 Task: Look for products in the category "Jams & Jellies" from Felix only.
Action: Mouse moved to (870, 343)
Screenshot: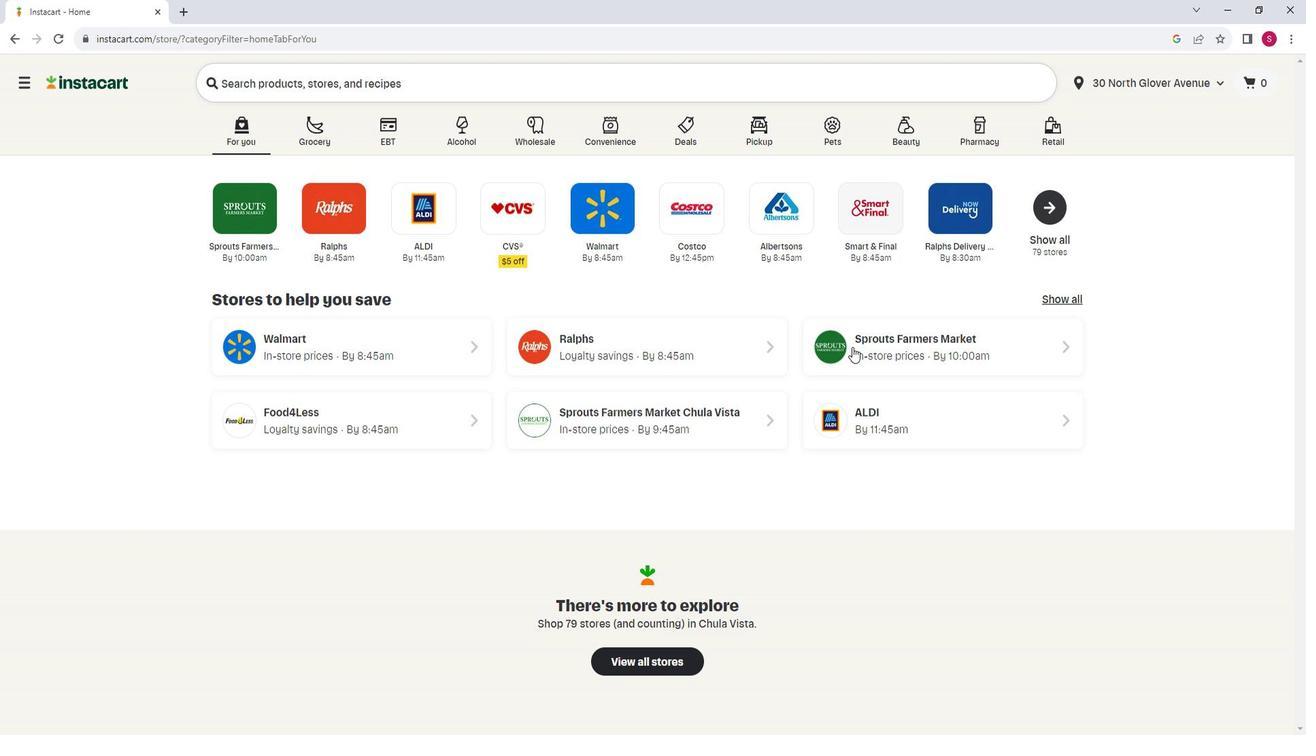 
Action: Mouse pressed left at (870, 343)
Screenshot: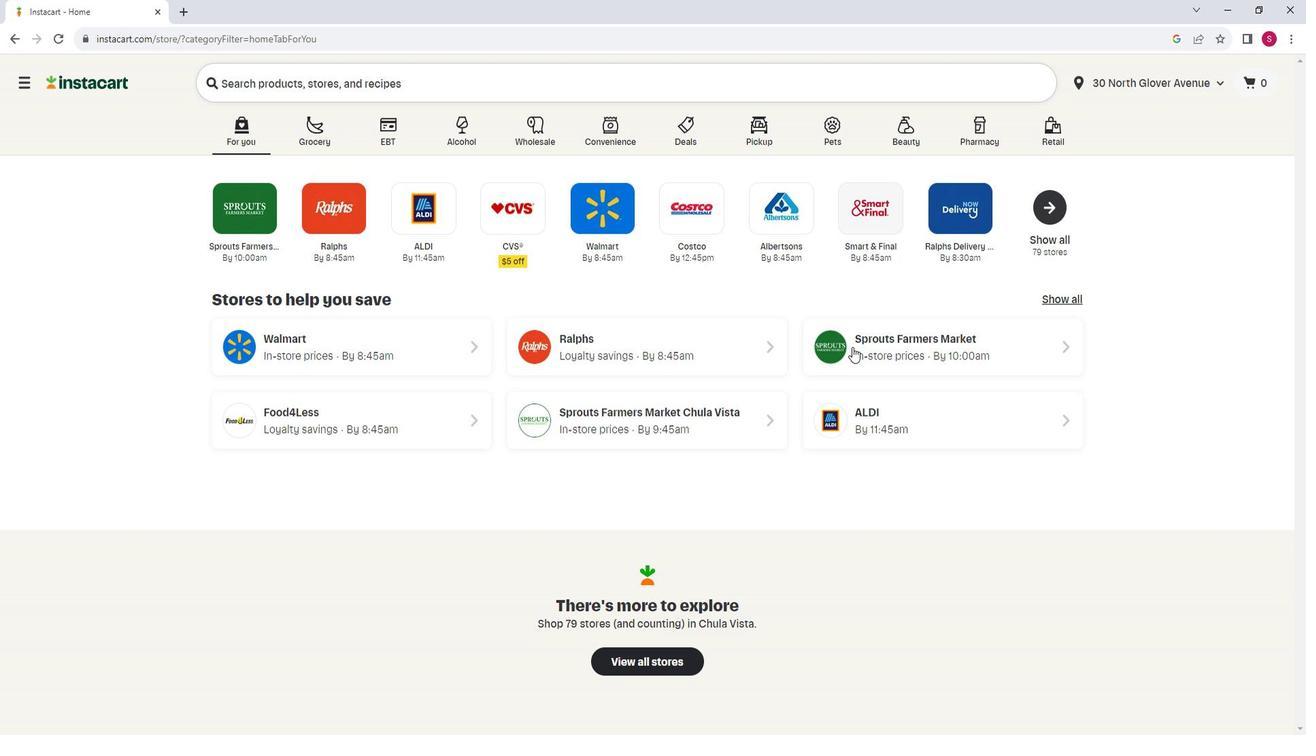 
Action: Mouse moved to (116, 441)
Screenshot: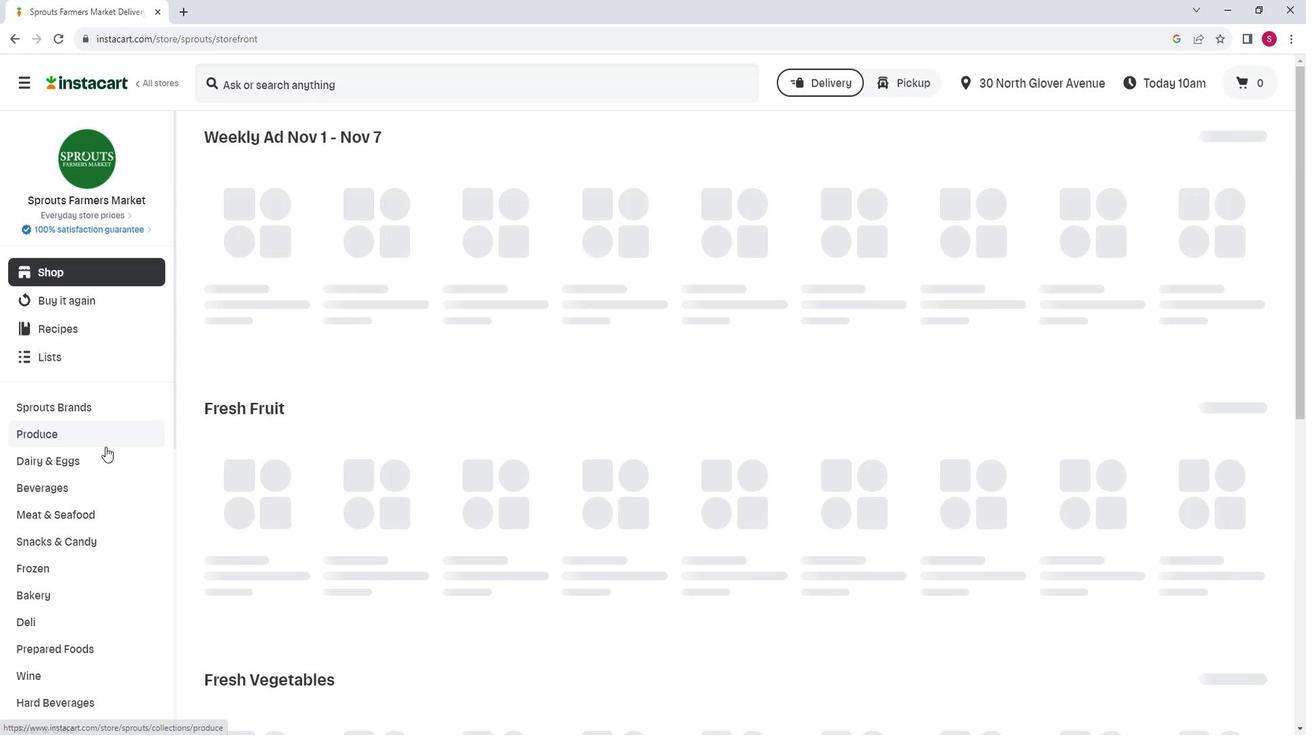
Action: Mouse scrolled (116, 440) with delta (0, 0)
Screenshot: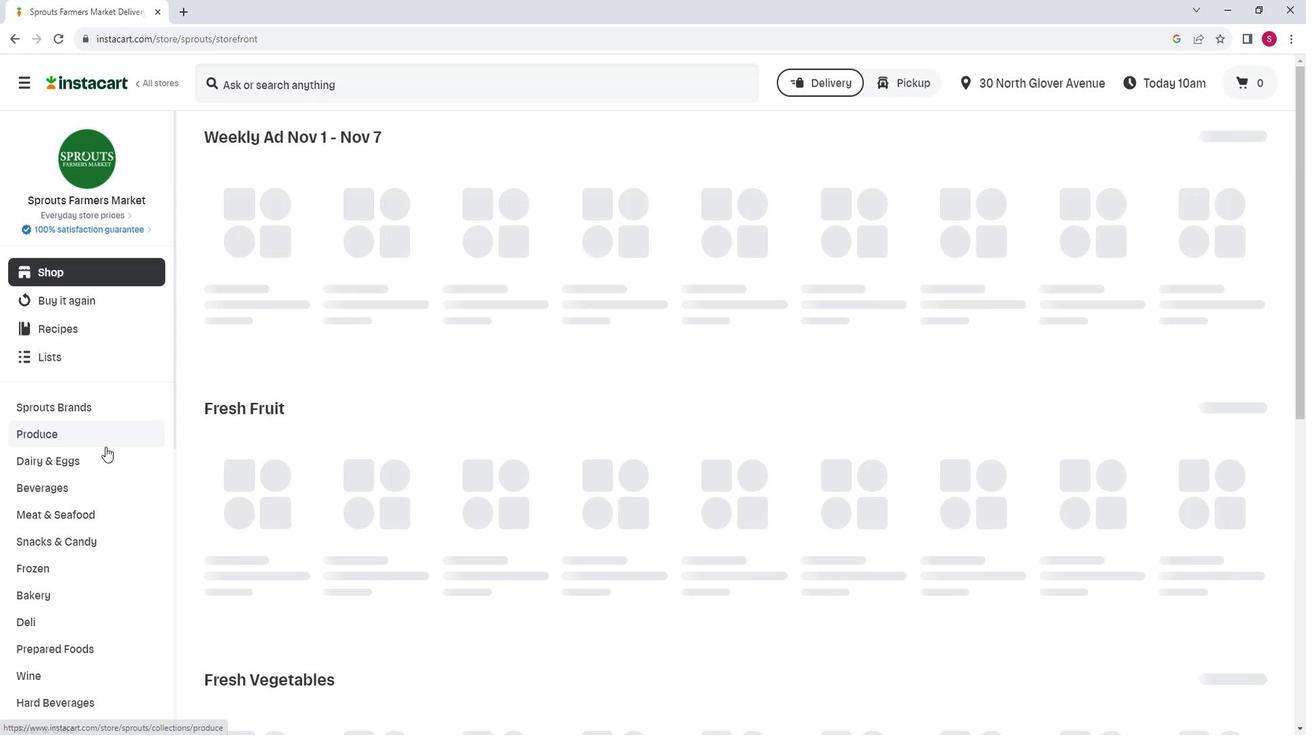 
Action: Mouse moved to (123, 440)
Screenshot: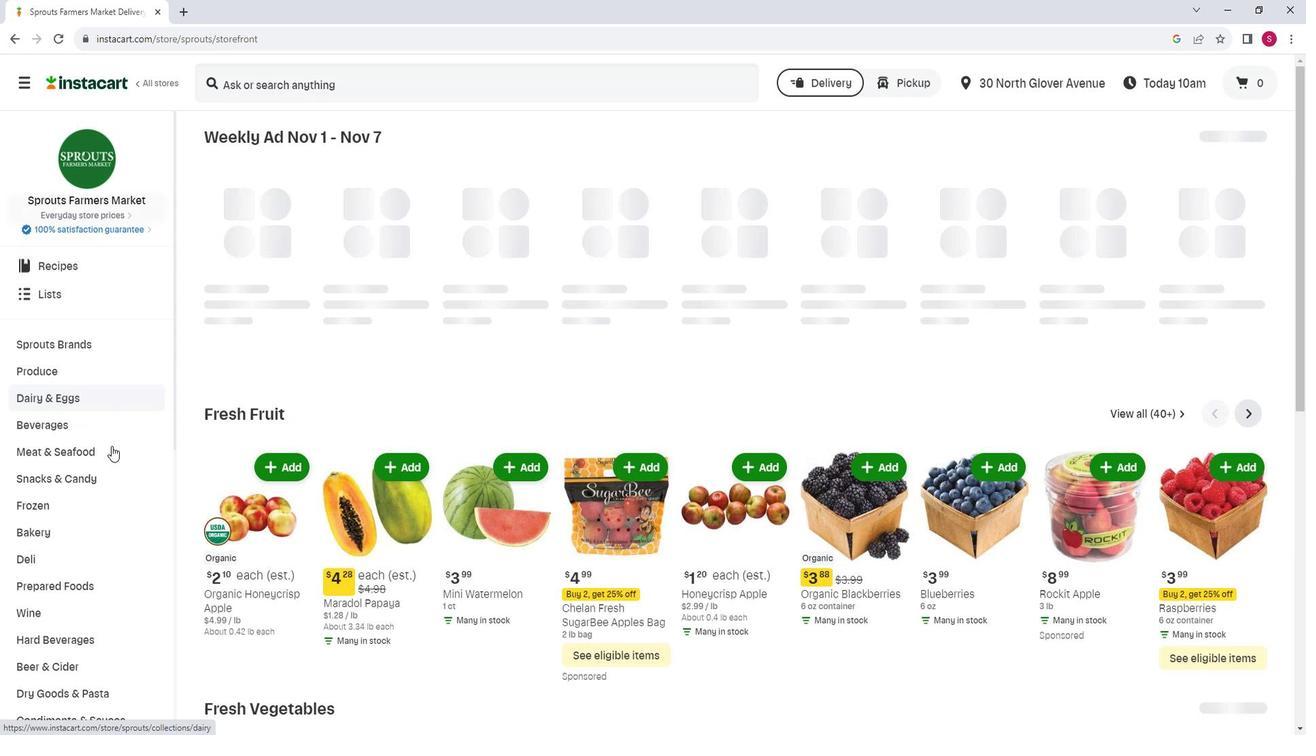
Action: Mouse scrolled (123, 439) with delta (0, 0)
Screenshot: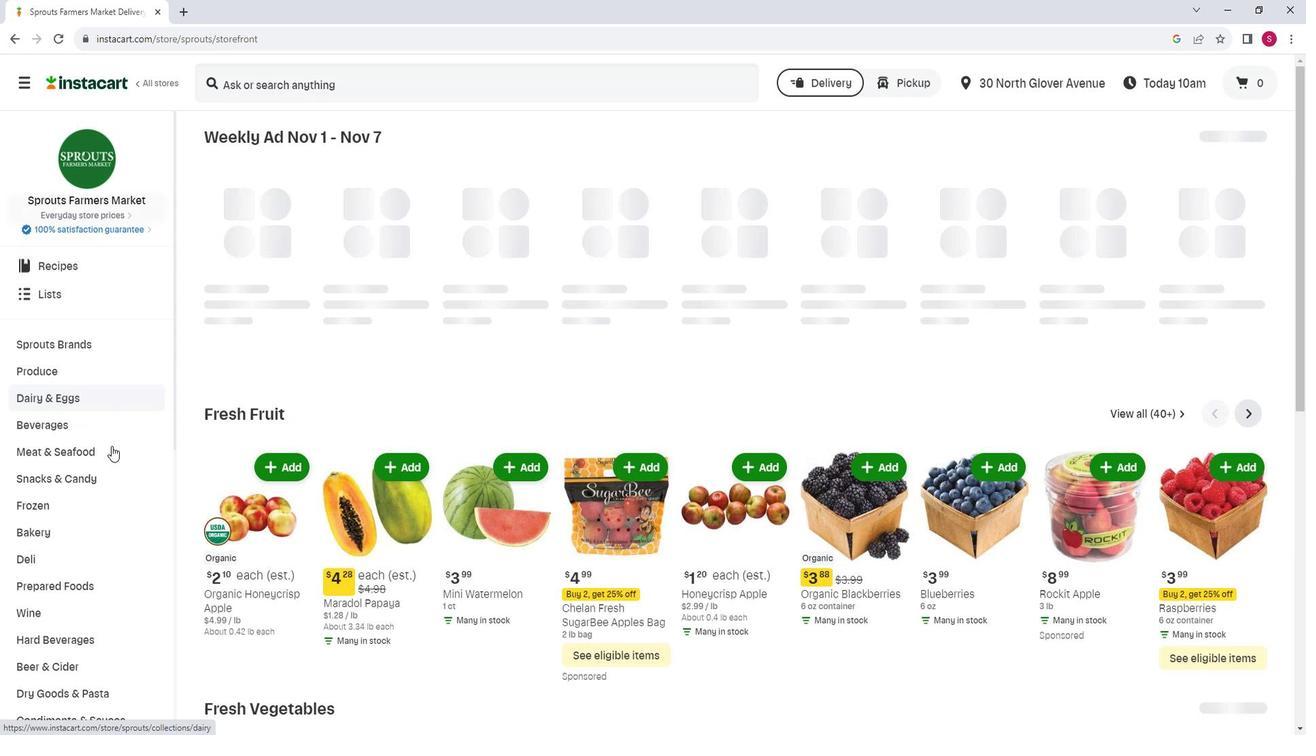 
Action: Mouse moved to (113, 465)
Screenshot: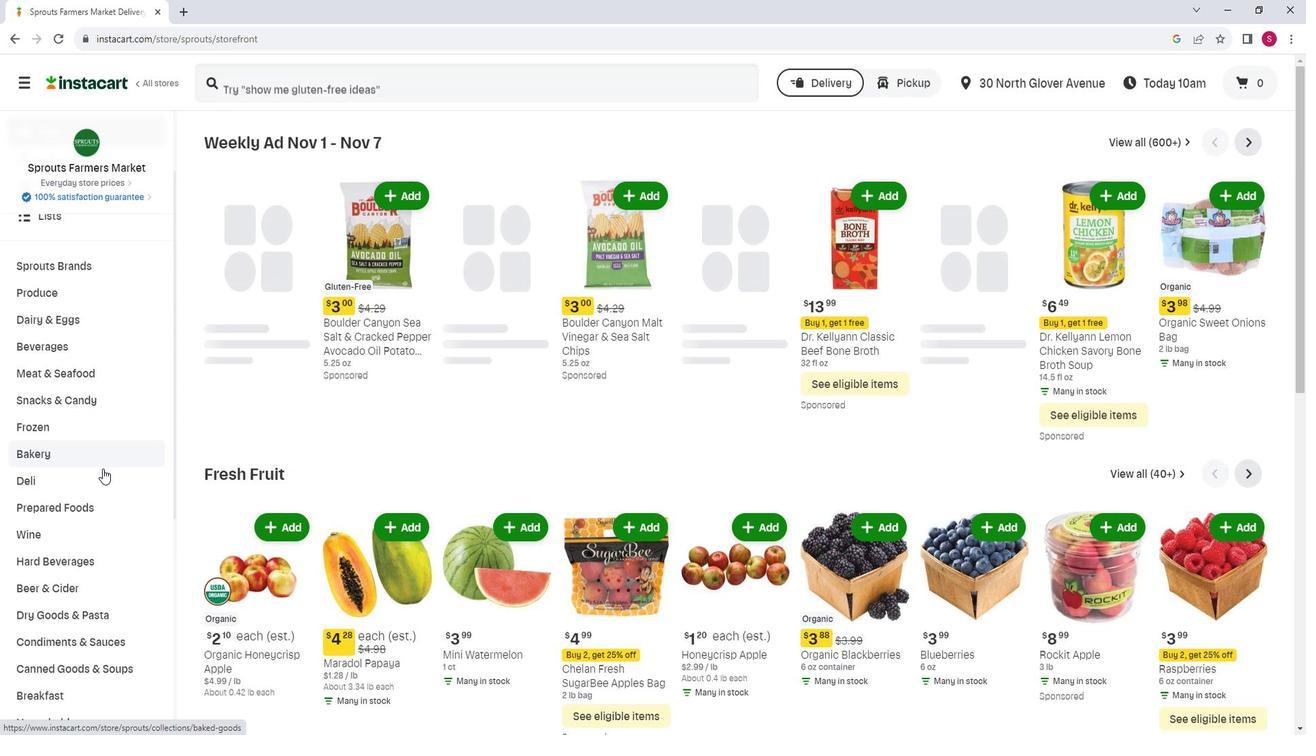 
Action: Mouse scrolled (113, 464) with delta (0, 0)
Screenshot: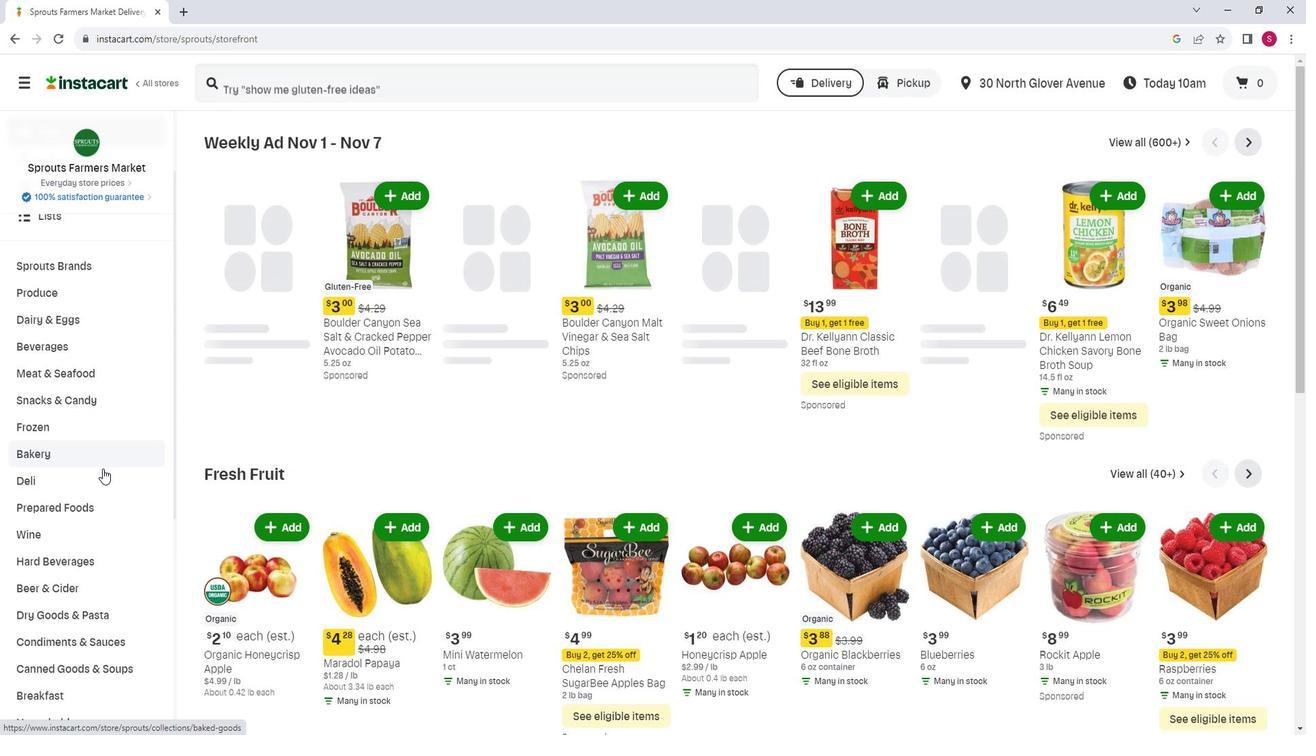 
Action: Mouse moved to (97, 607)
Screenshot: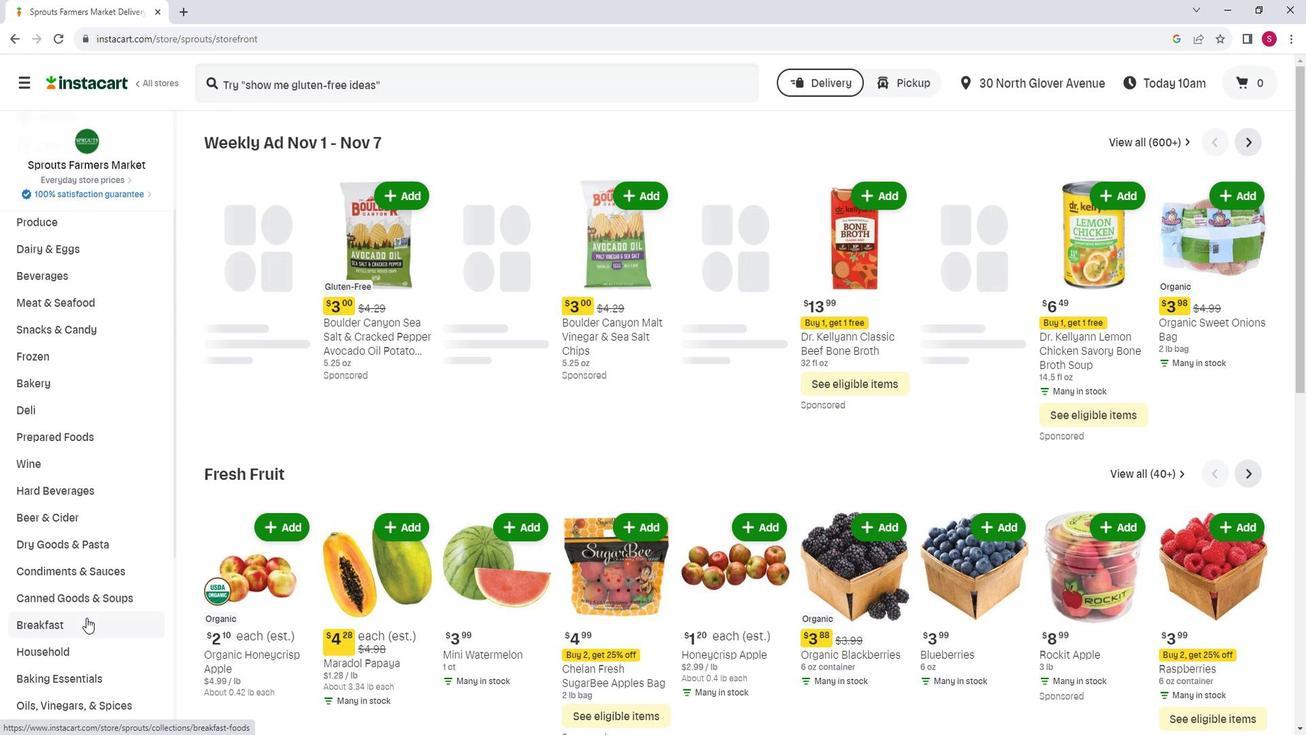 
Action: Mouse pressed left at (97, 607)
Screenshot: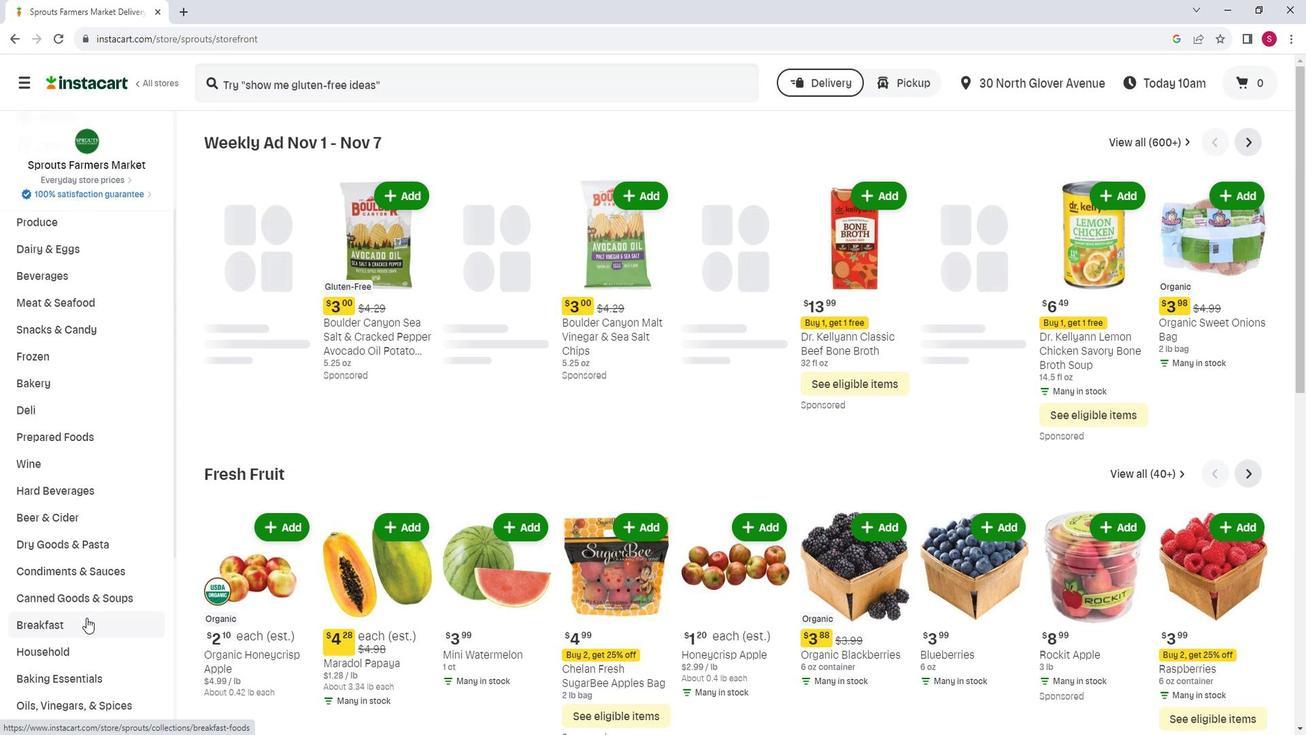 
Action: Mouse moved to (843, 187)
Screenshot: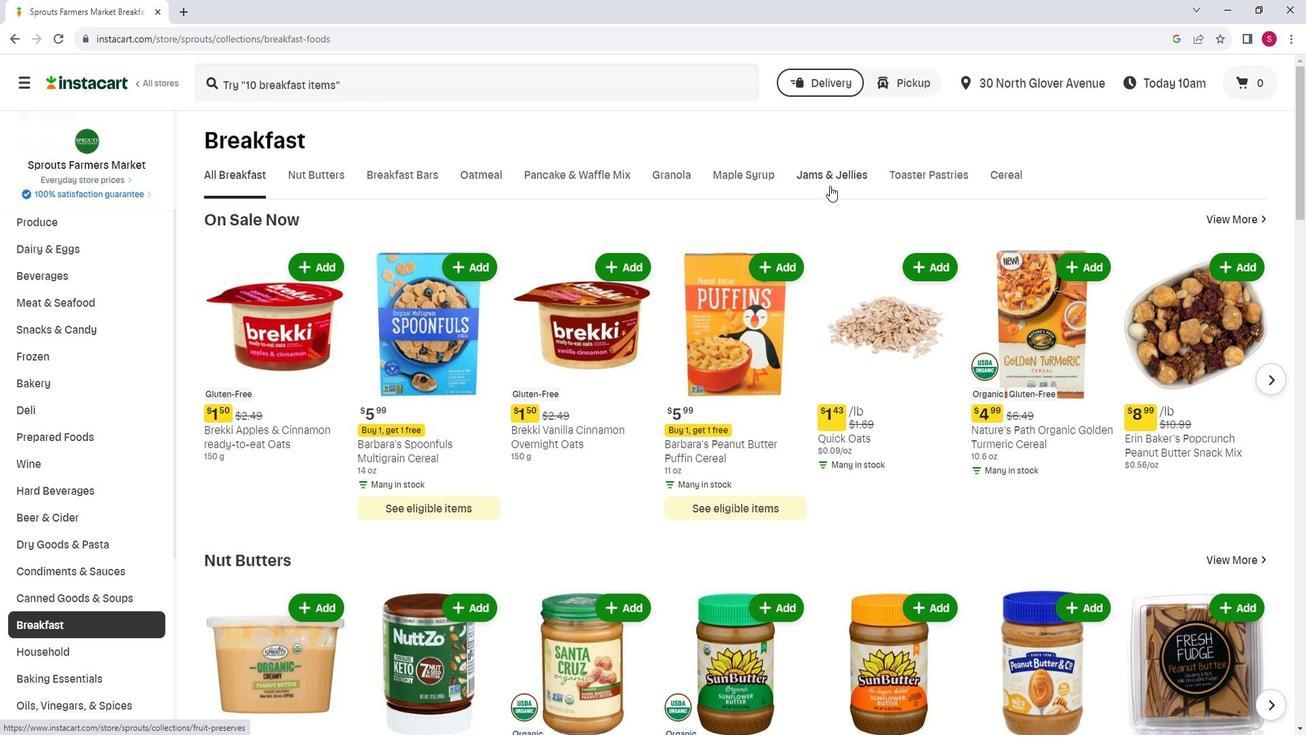 
Action: Mouse pressed left at (843, 187)
Screenshot: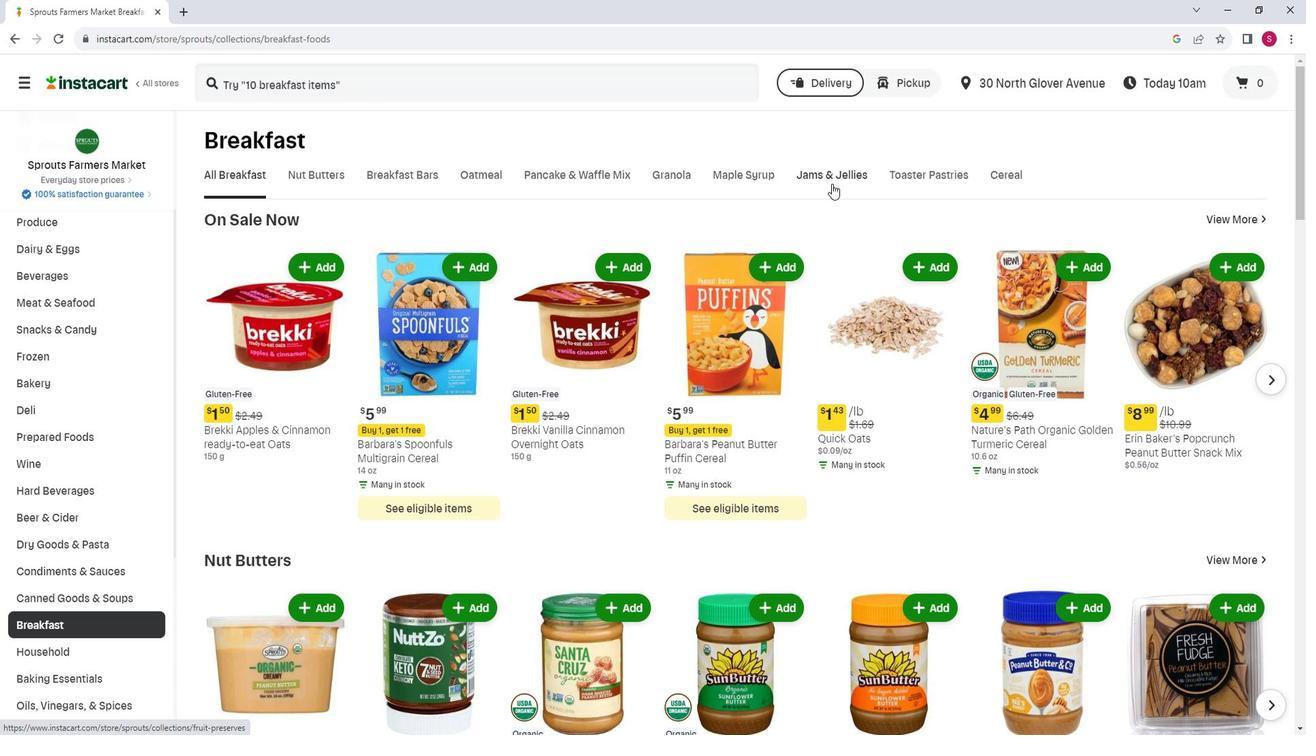
Action: Mouse moved to (358, 233)
Screenshot: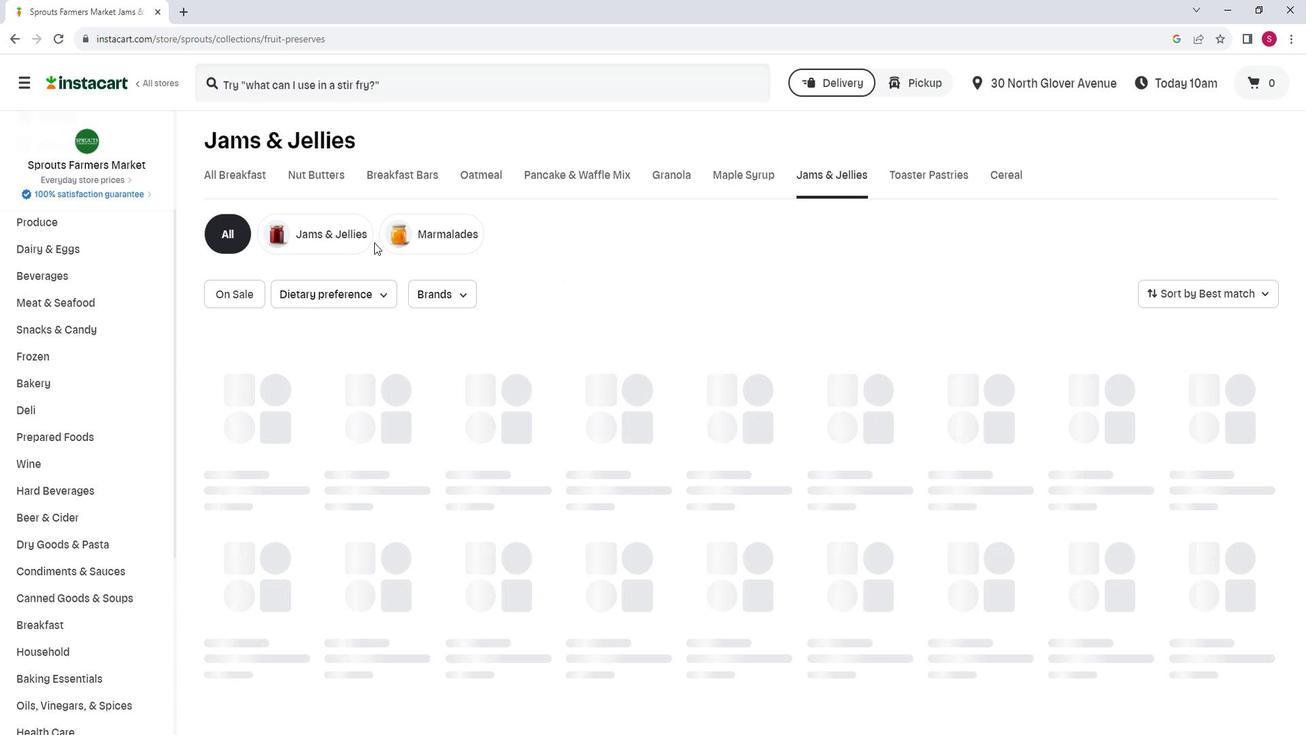 
Action: Mouse pressed left at (358, 233)
Screenshot: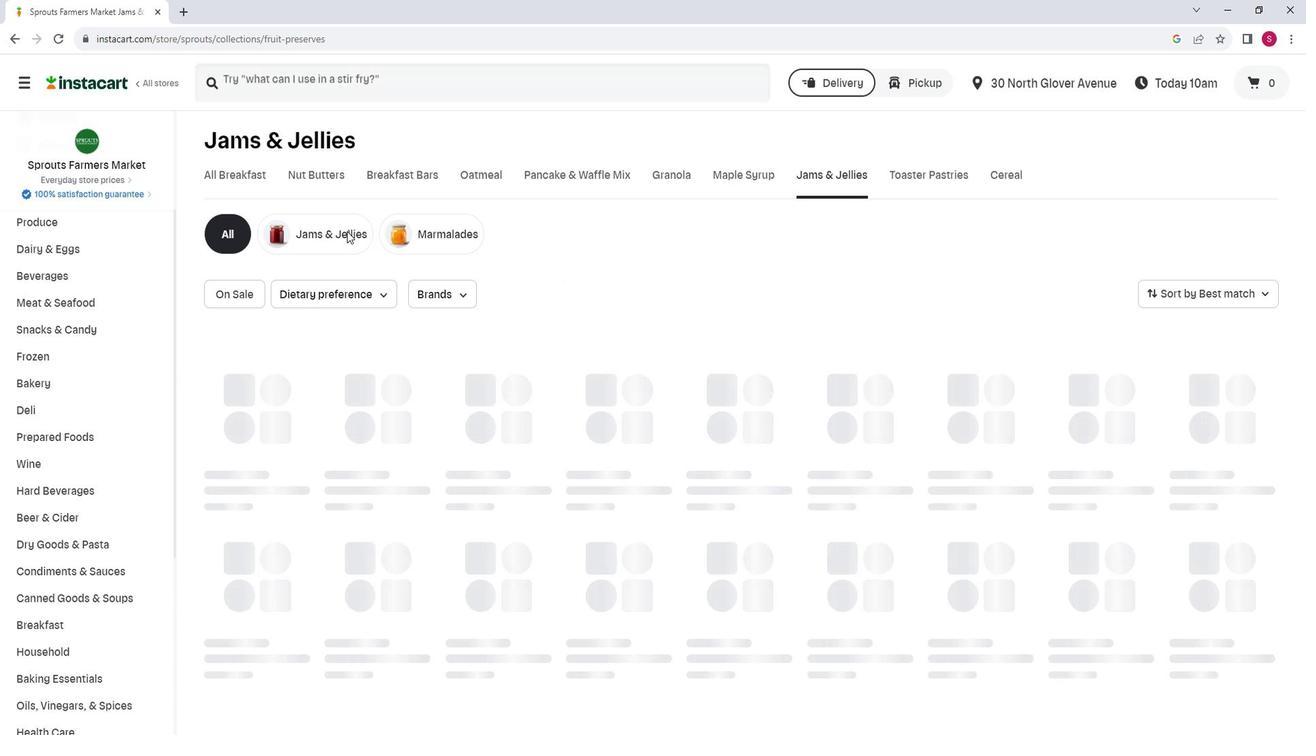 
Action: Mouse moved to (480, 300)
Screenshot: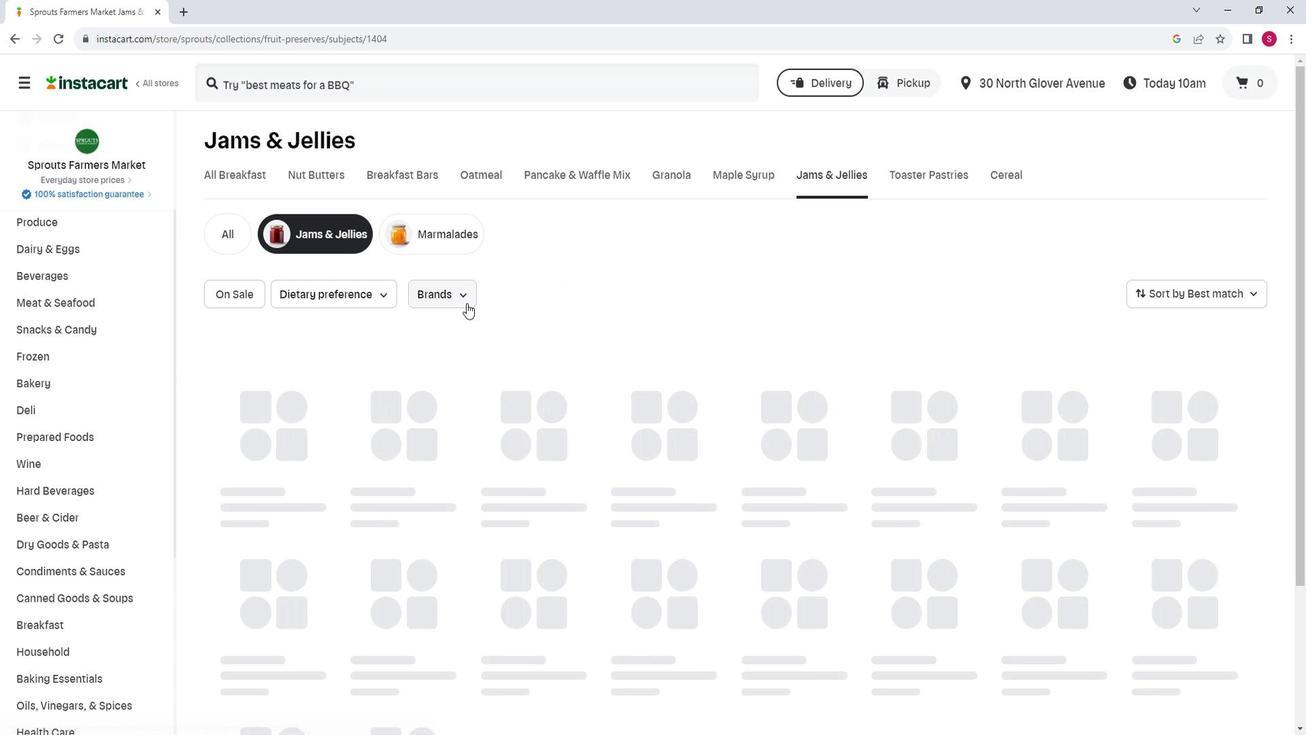 
Action: Mouse pressed left at (480, 300)
Screenshot: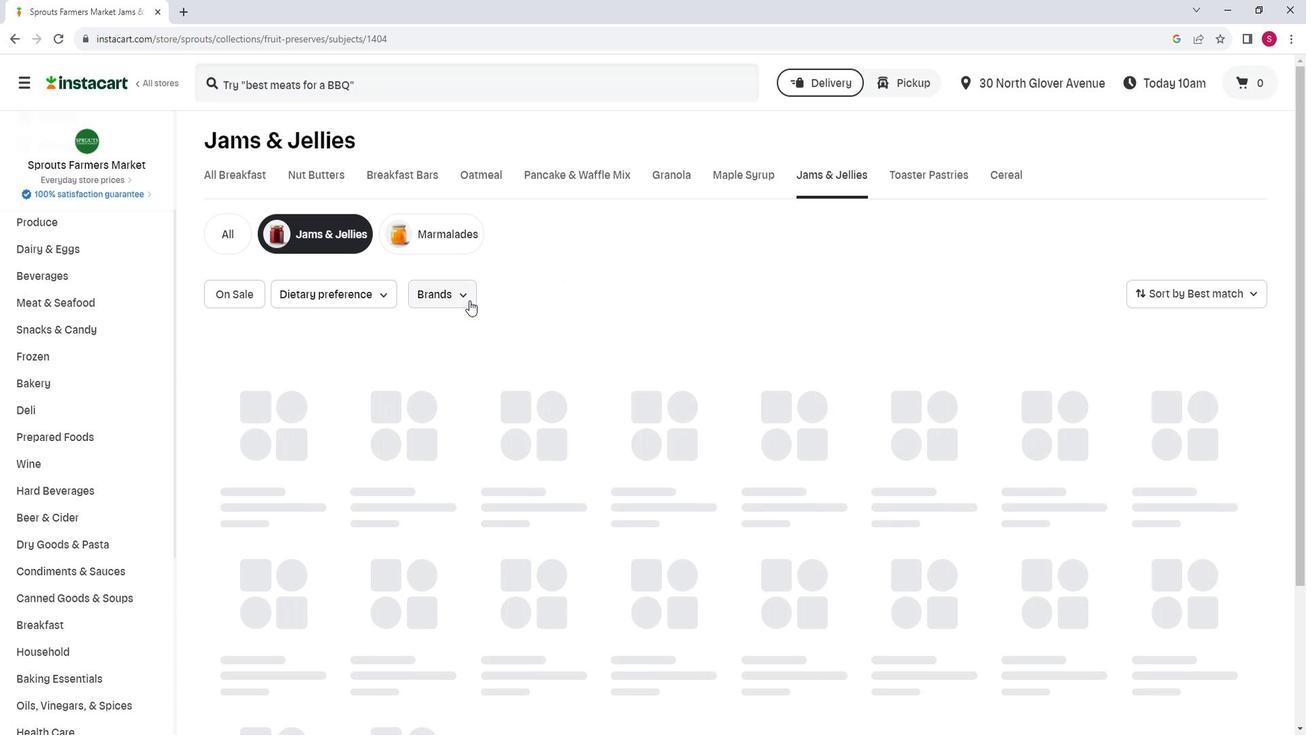 
Action: Mouse moved to (503, 360)
Screenshot: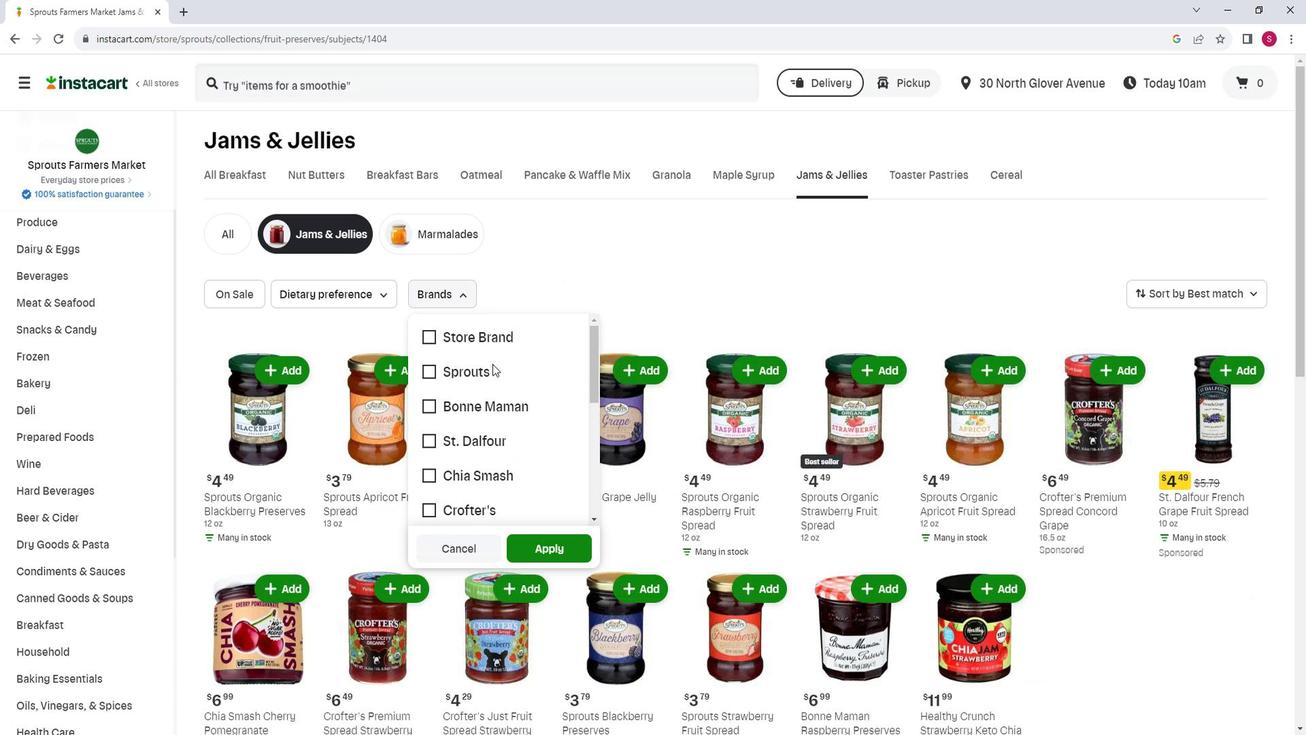 
Action: Mouse scrolled (503, 360) with delta (0, 0)
Screenshot: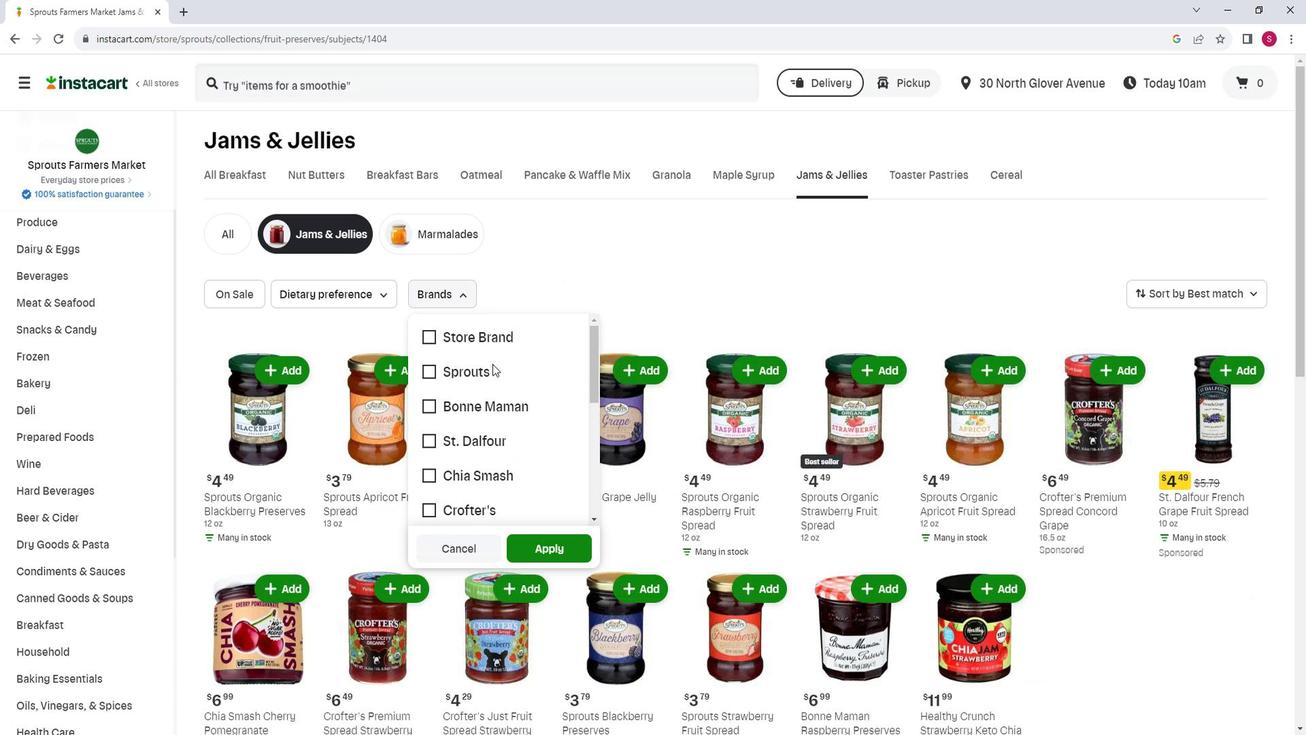 
Action: Mouse moved to (506, 371)
Screenshot: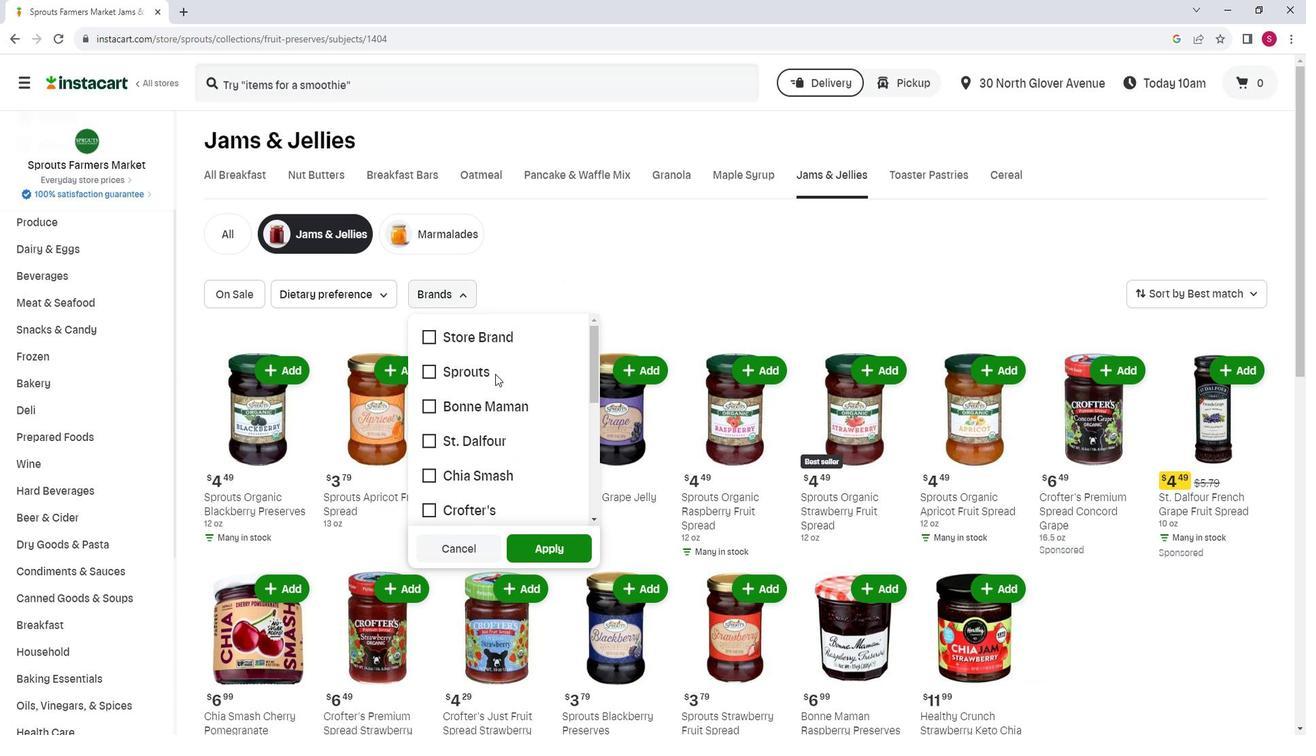 
Action: Mouse scrolled (506, 370) with delta (0, 0)
Screenshot: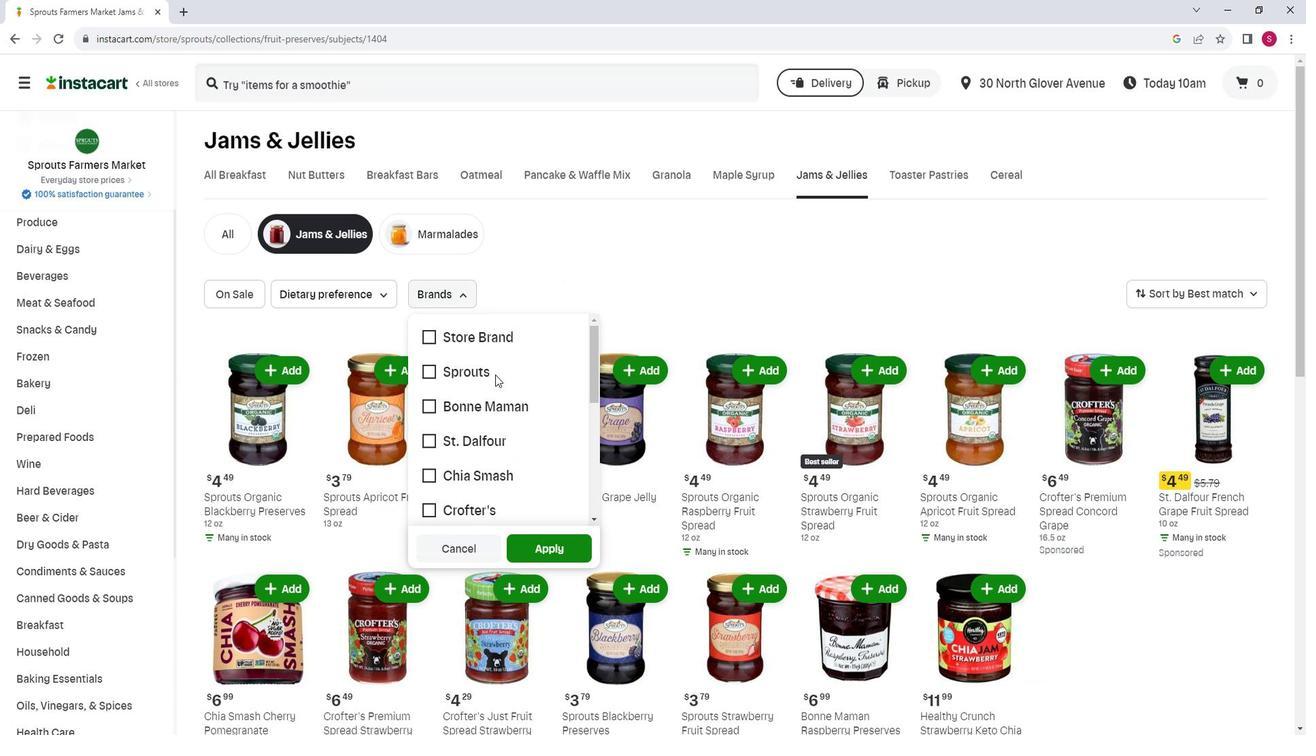 
Action: Mouse moved to (495, 357)
Screenshot: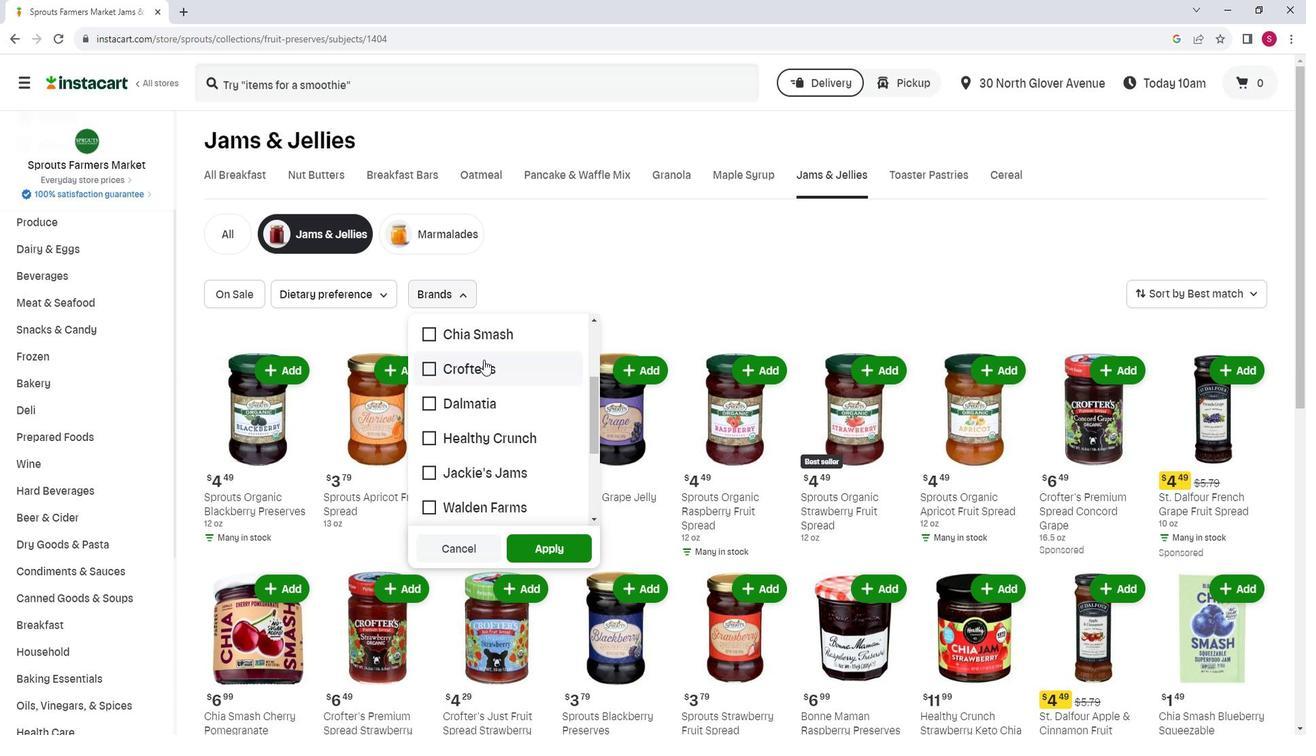 
Action: Mouse scrolled (495, 356) with delta (0, 0)
Screenshot: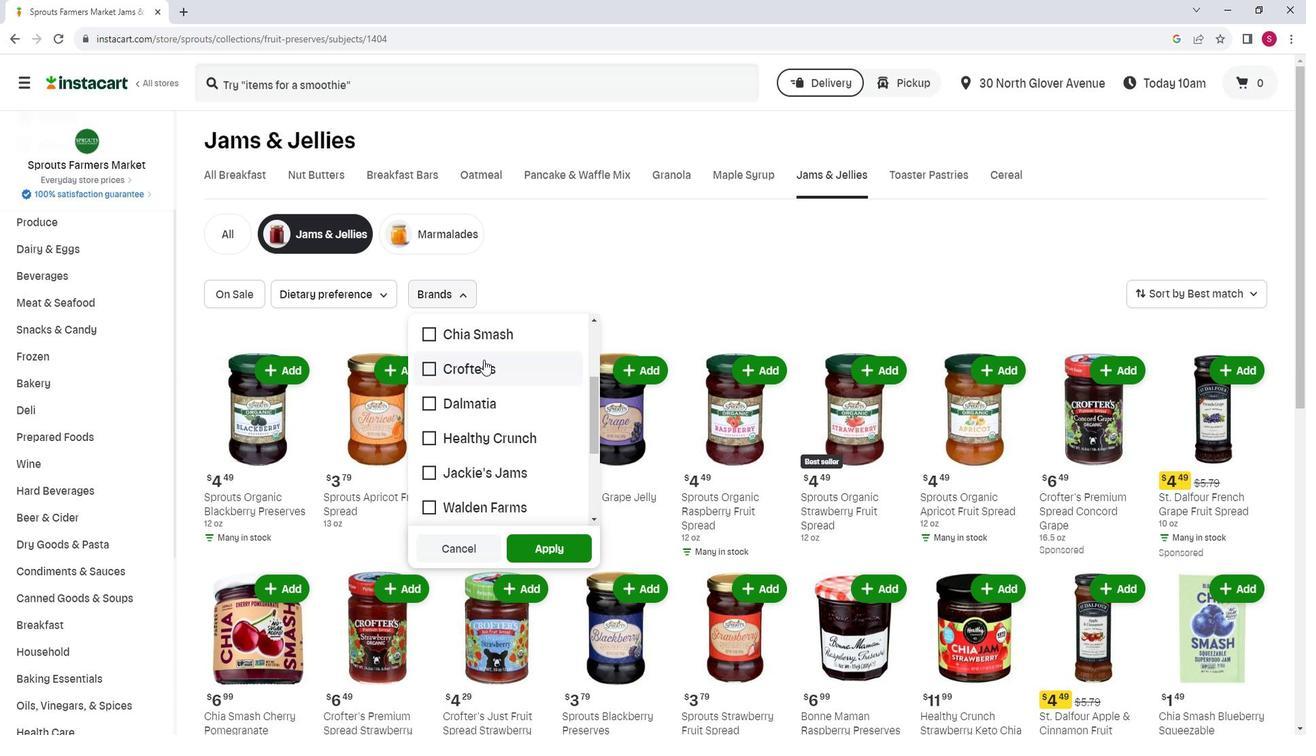 
Action: Mouse moved to (500, 359)
Screenshot: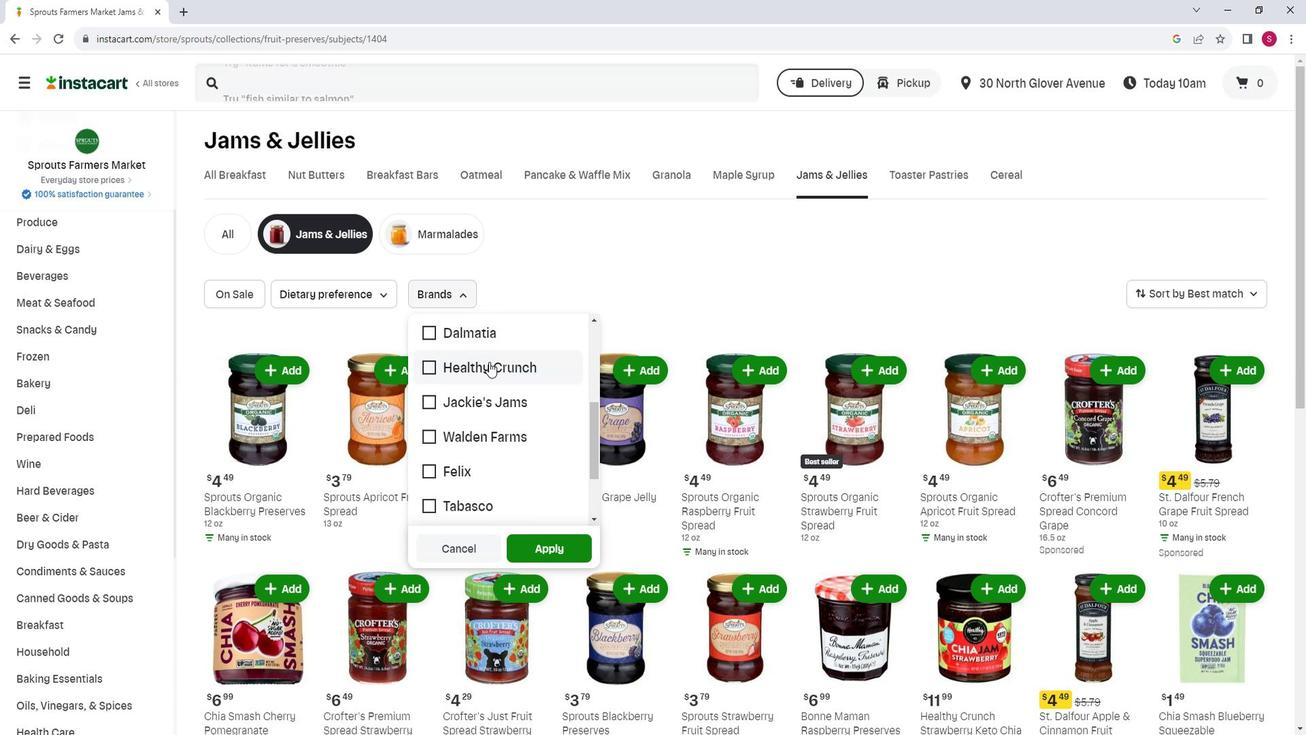 
Action: Mouse scrolled (500, 358) with delta (0, 0)
Screenshot: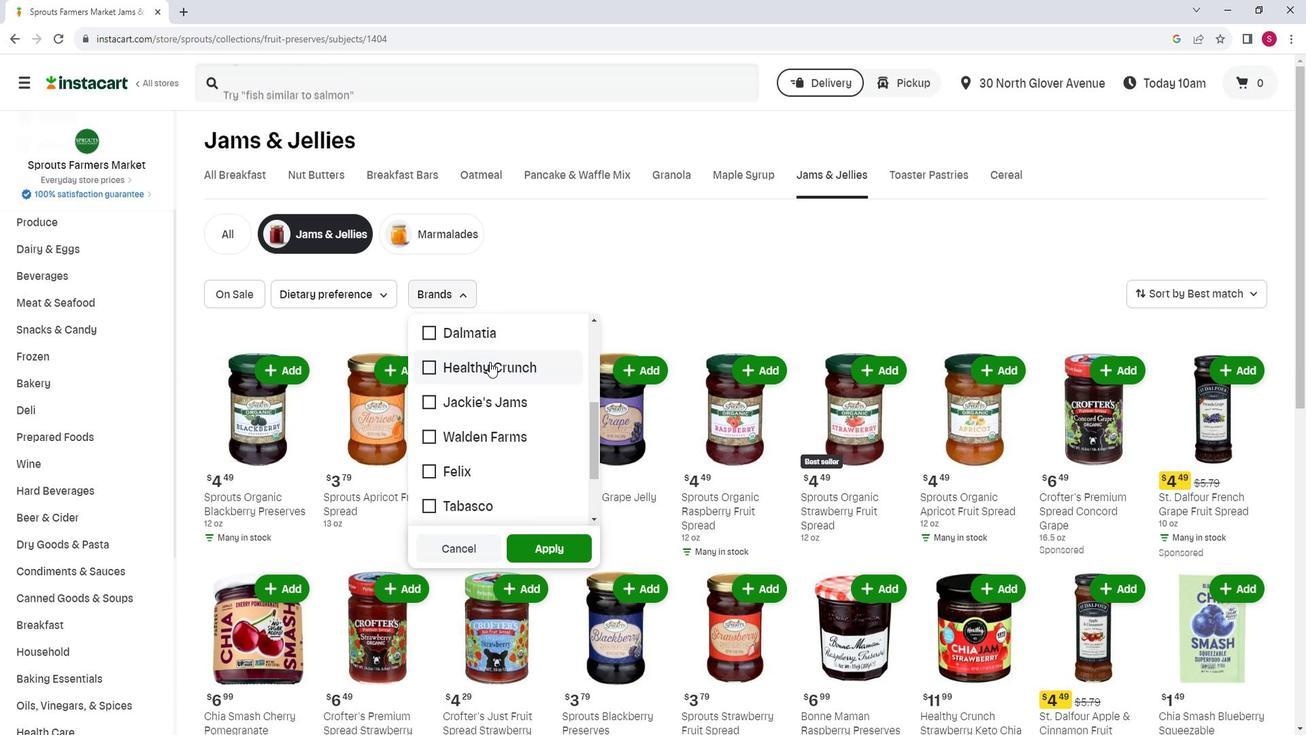 
Action: Mouse moved to (495, 392)
Screenshot: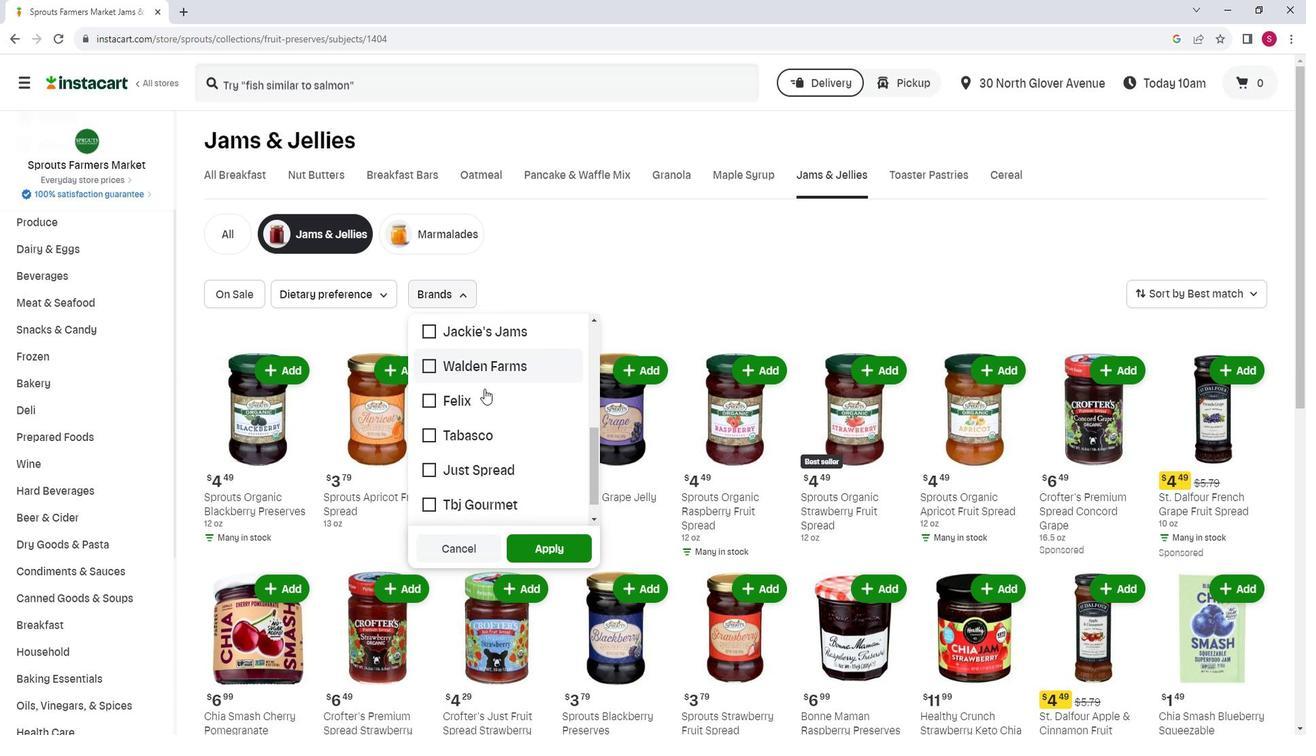
Action: Mouse pressed left at (495, 392)
Screenshot: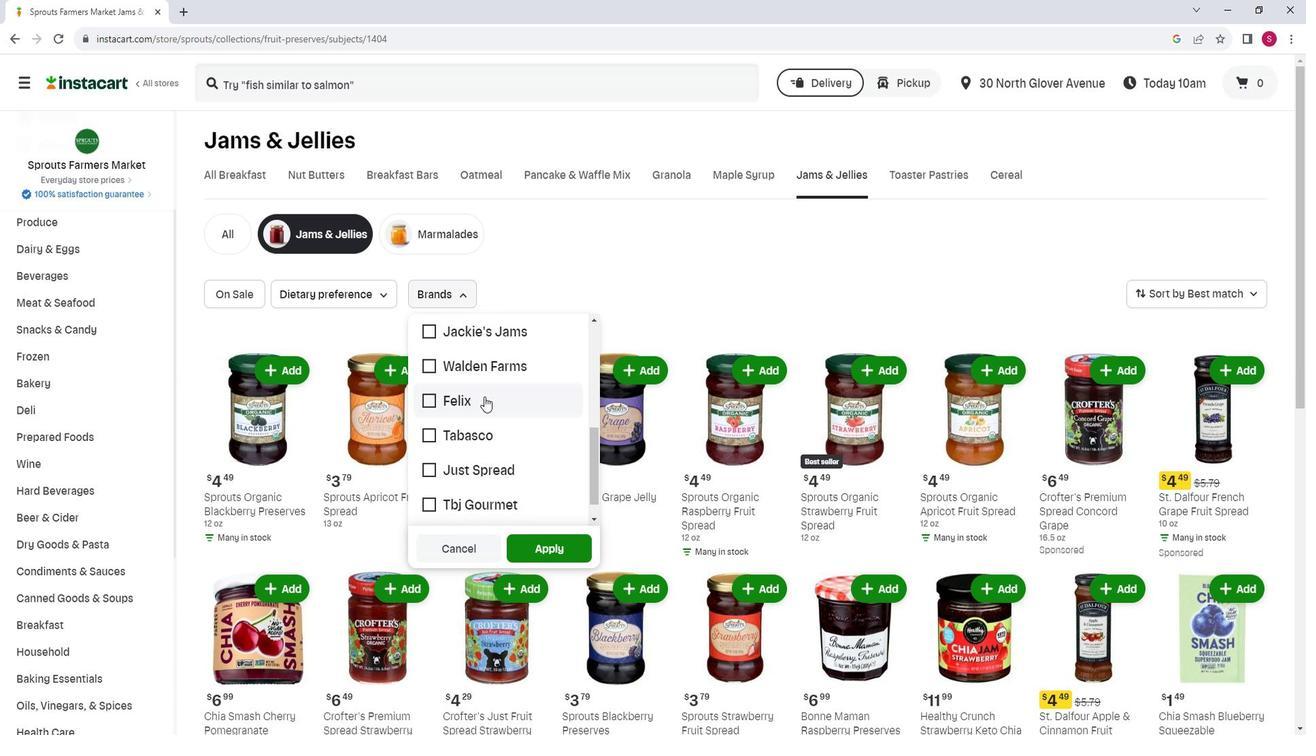
Action: Mouse moved to (532, 534)
Screenshot: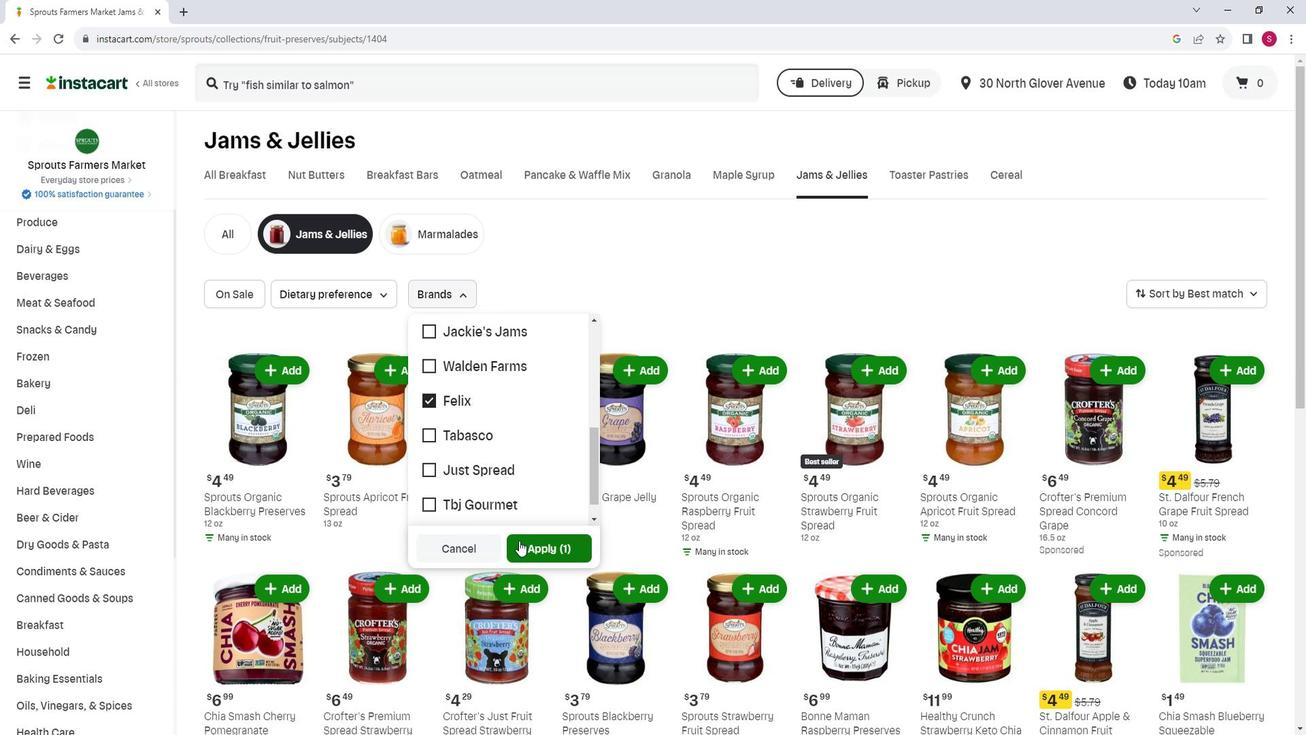 
Action: Mouse pressed left at (532, 534)
Screenshot: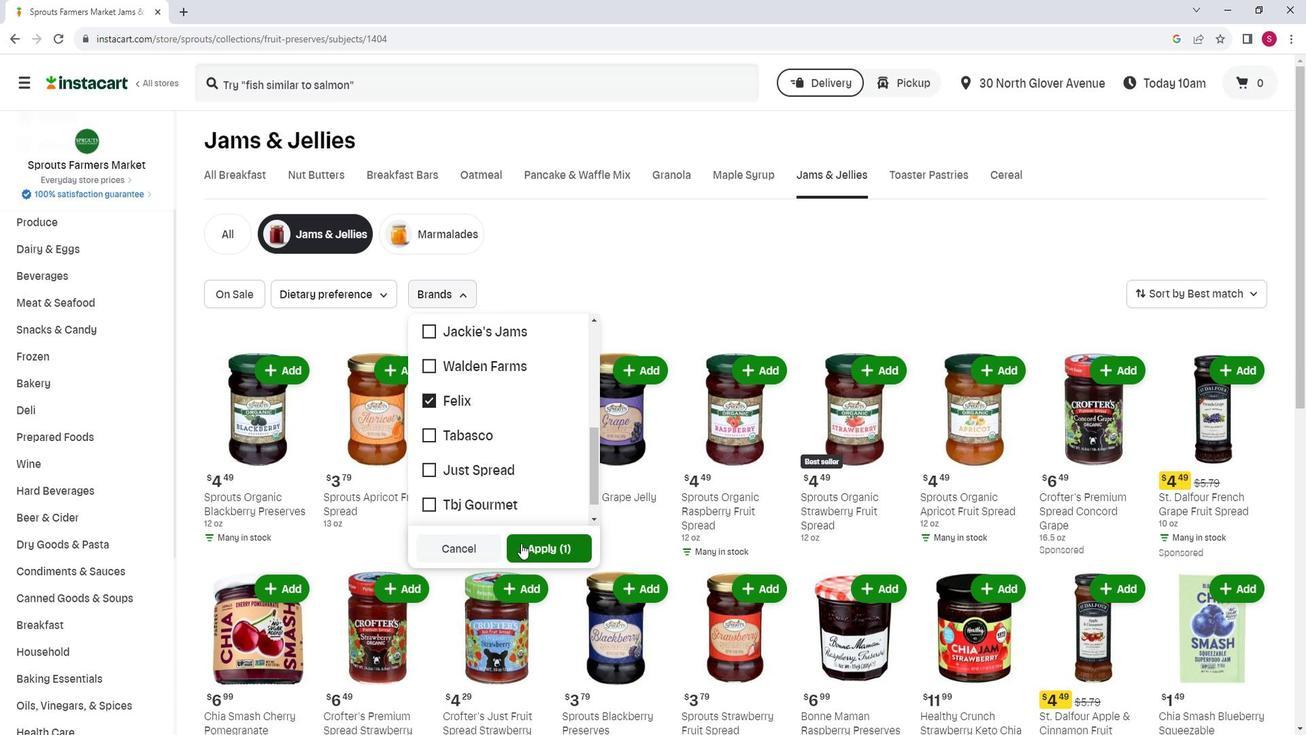 
Action: Mouse moved to (596, 437)
Screenshot: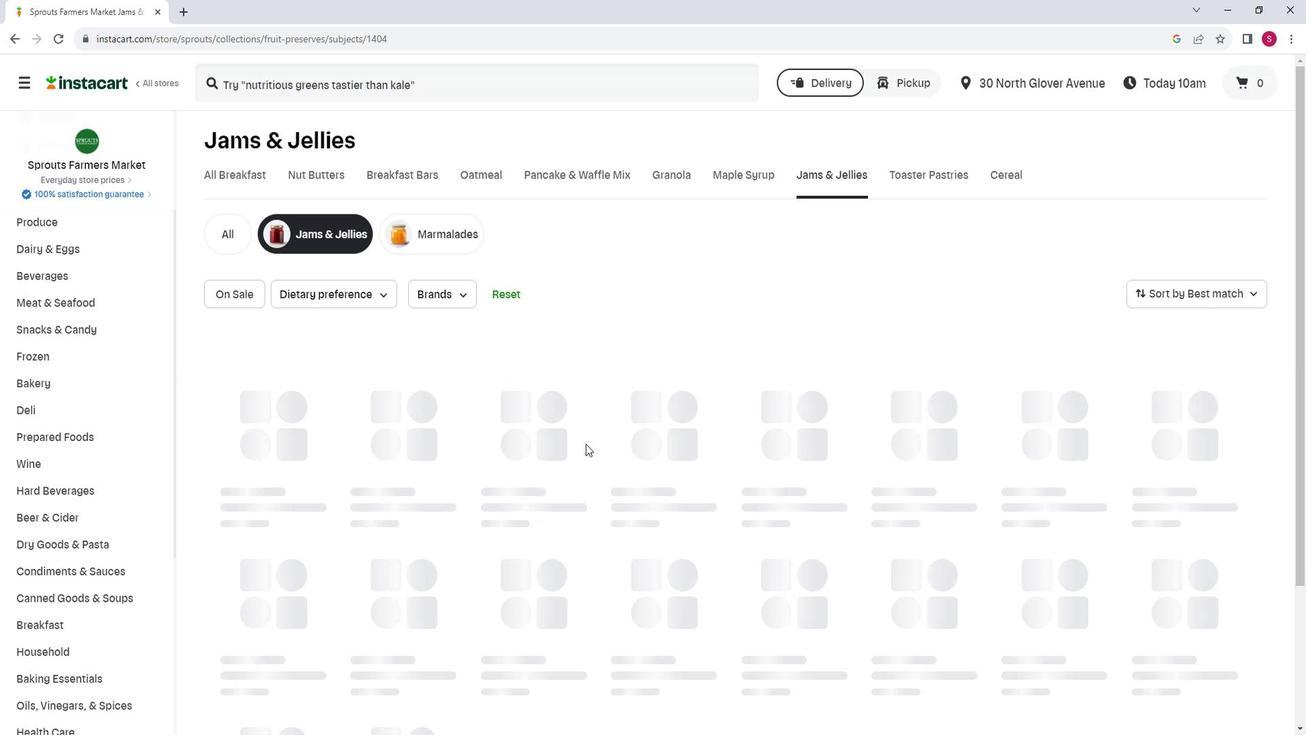 
